 Task: Toggle the folding imports by default in the text editor.
Action: Mouse moved to (13, 545)
Screenshot: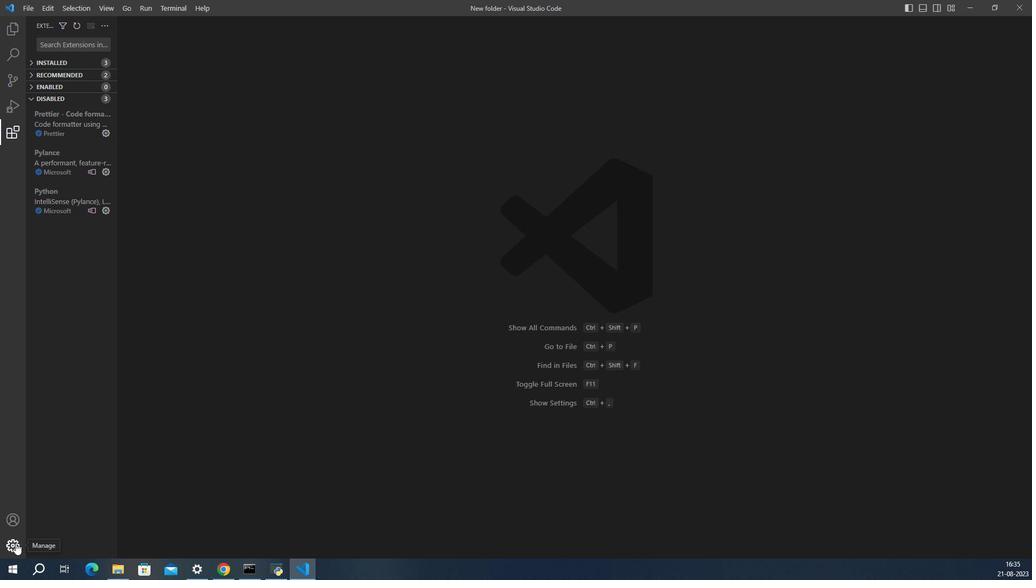
Action: Mouse pressed left at (13, 545)
Screenshot: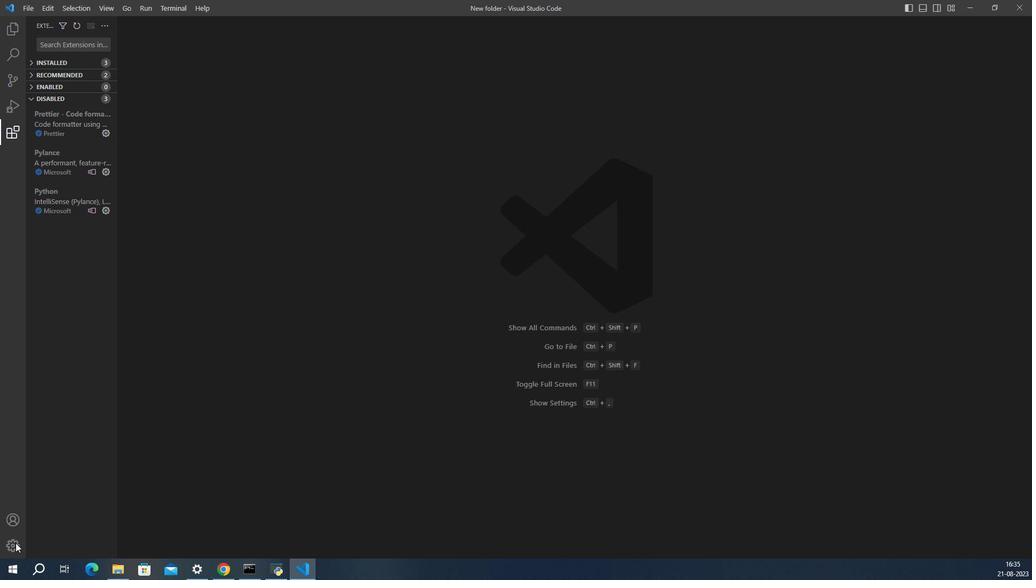 
Action: Mouse moved to (47, 458)
Screenshot: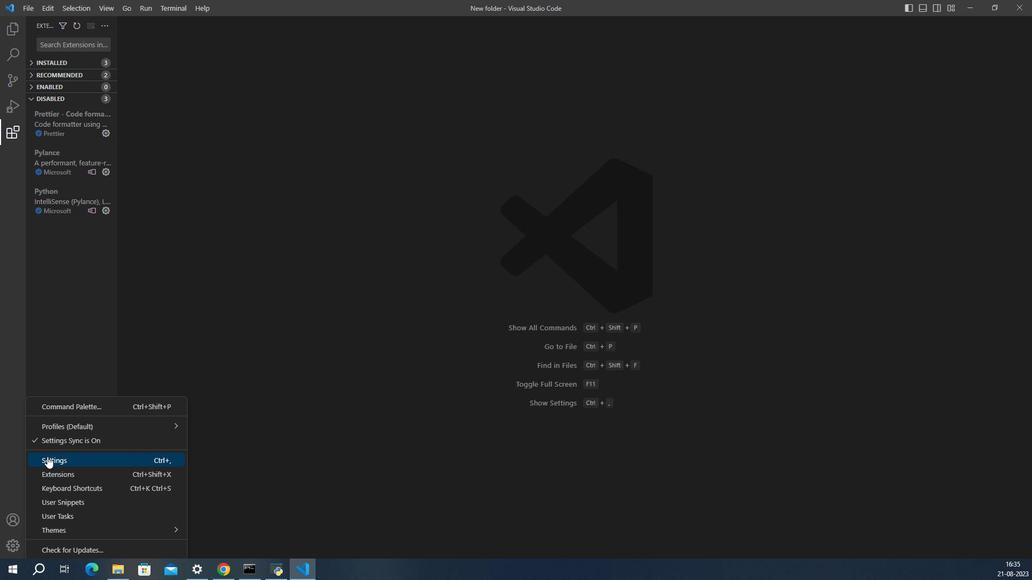 
Action: Mouse pressed left at (47, 458)
Screenshot: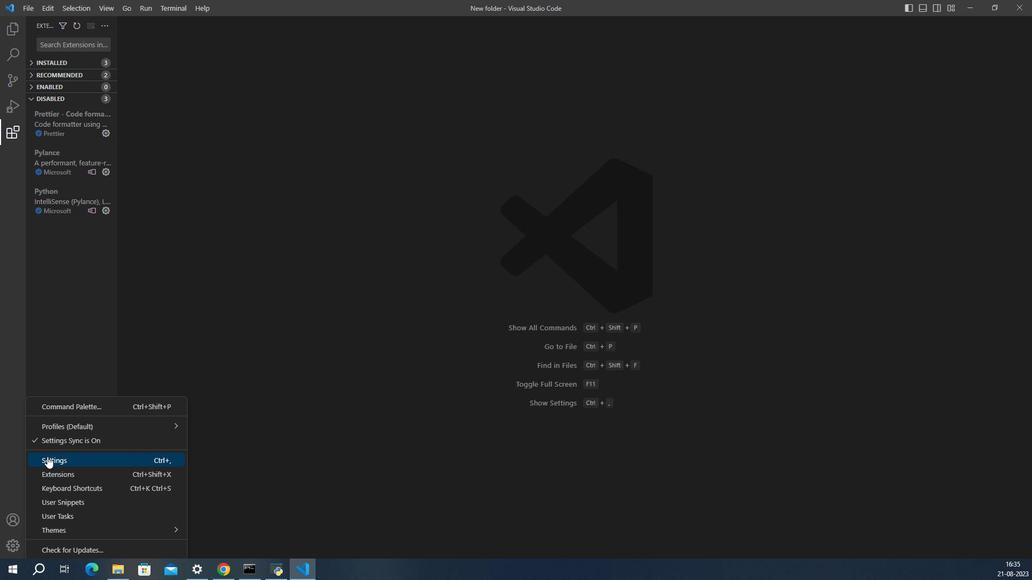 
Action: Mouse moved to (489, 343)
Screenshot: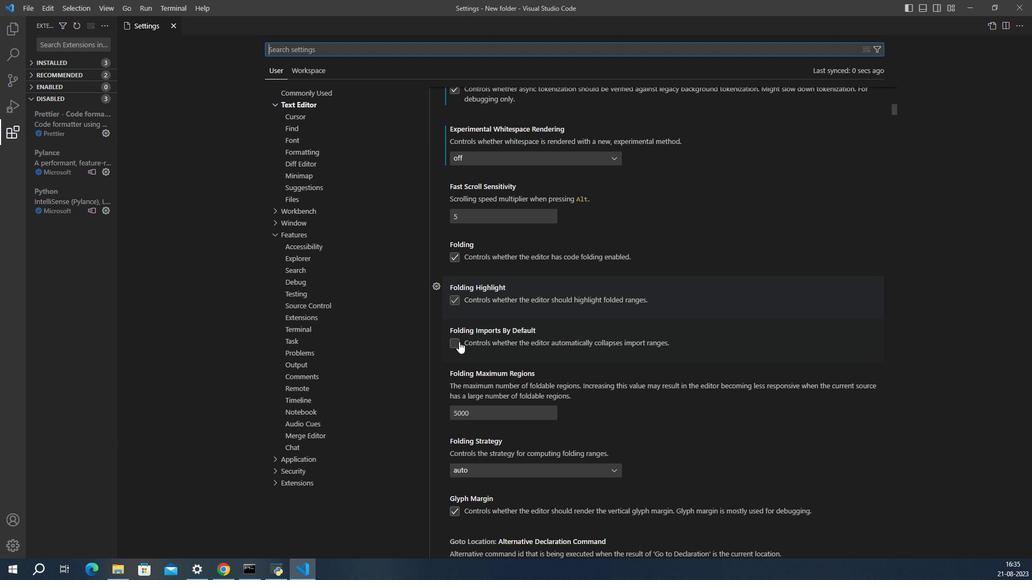 
Action: Mouse pressed left at (489, 343)
Screenshot: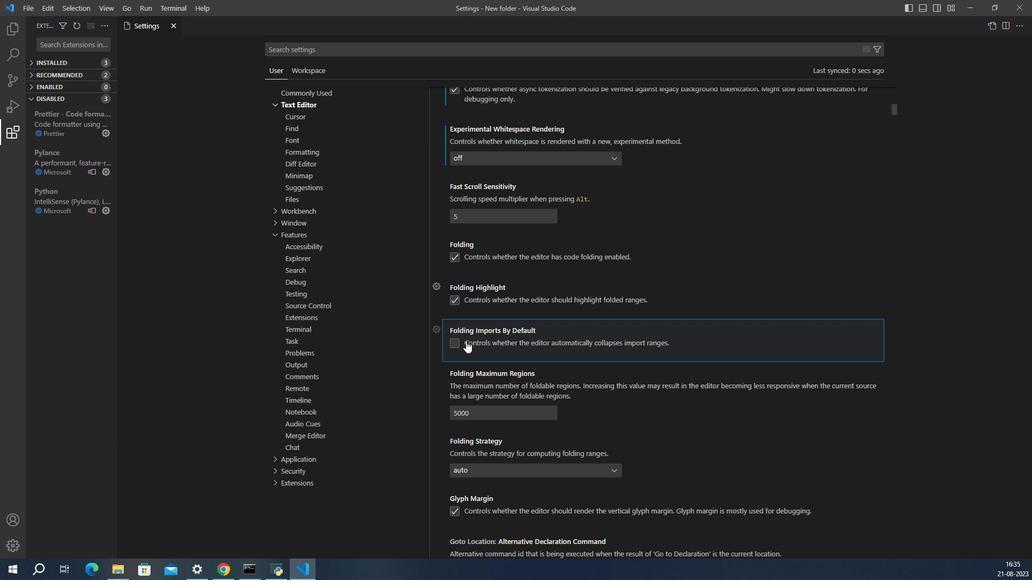 
Action: Mouse moved to (524, 342)
Screenshot: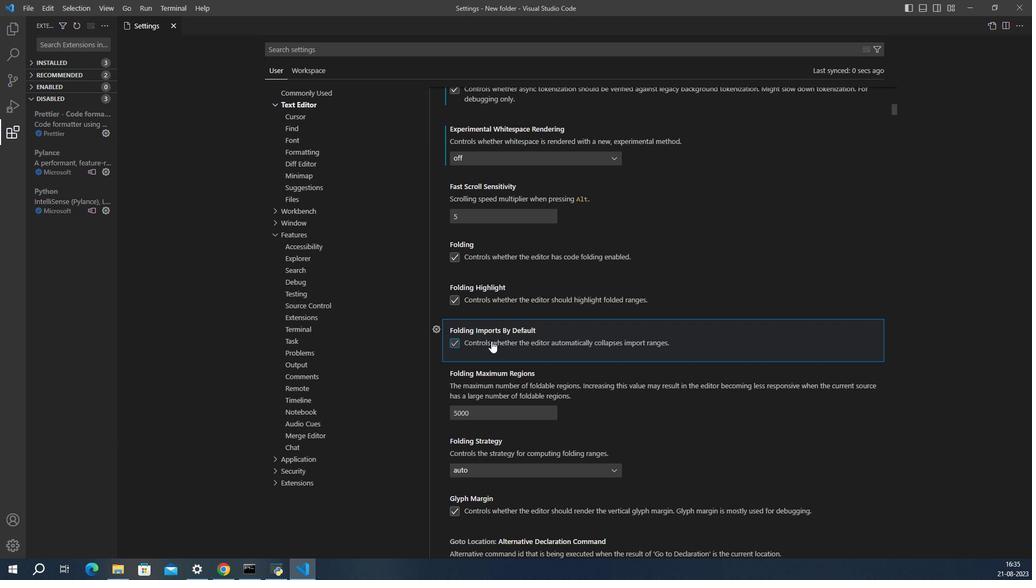 
